 Task: Use the formula "BITXOR" in spreadsheet "Project protfolio".
Action: Mouse moved to (136, 82)
Screenshot: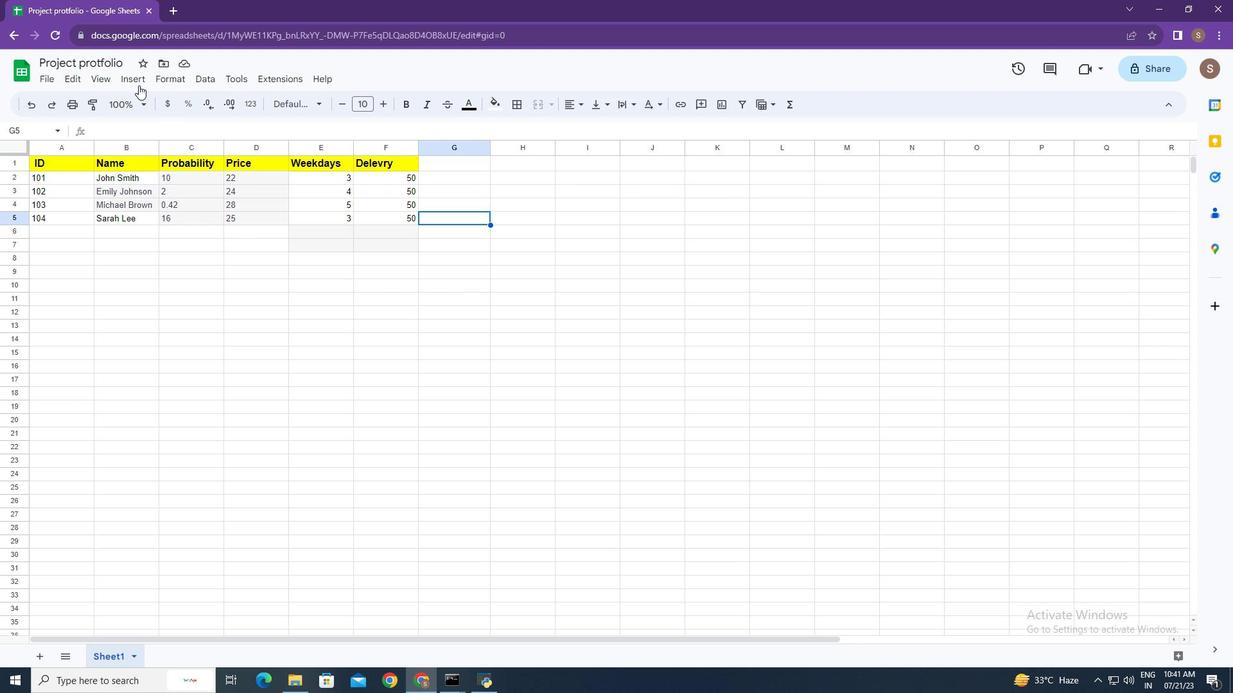 
Action: Mouse pressed left at (136, 82)
Screenshot: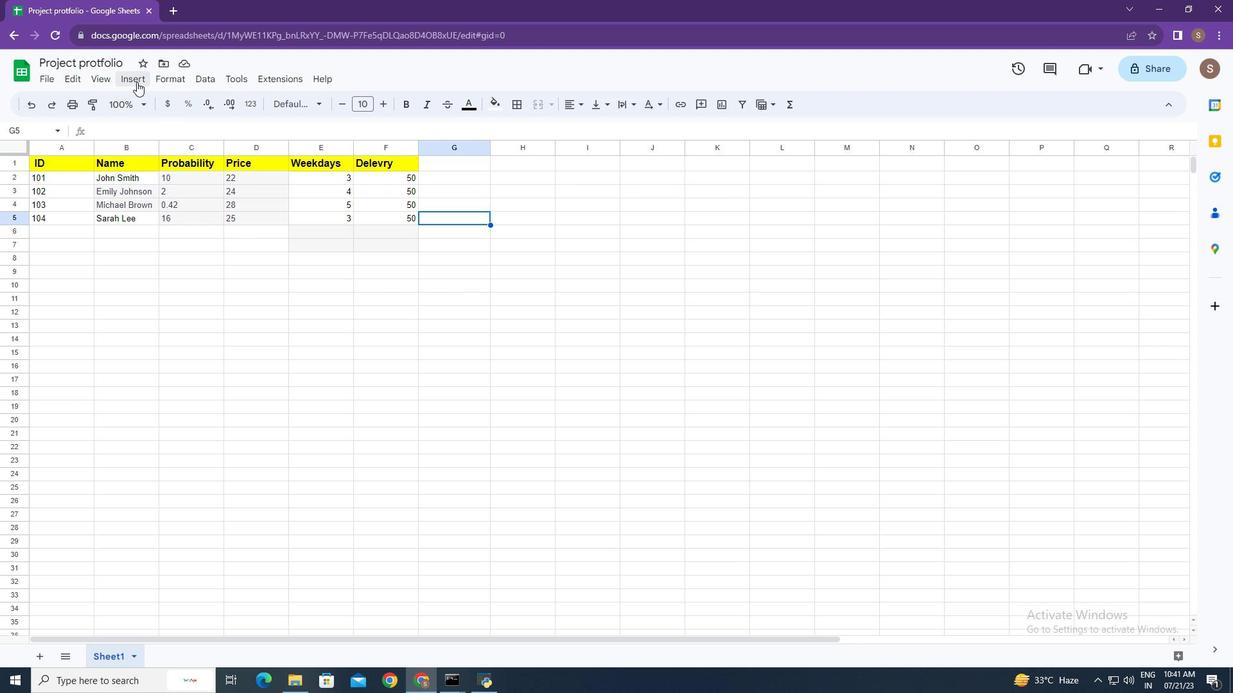 
Action: Mouse moved to (210, 300)
Screenshot: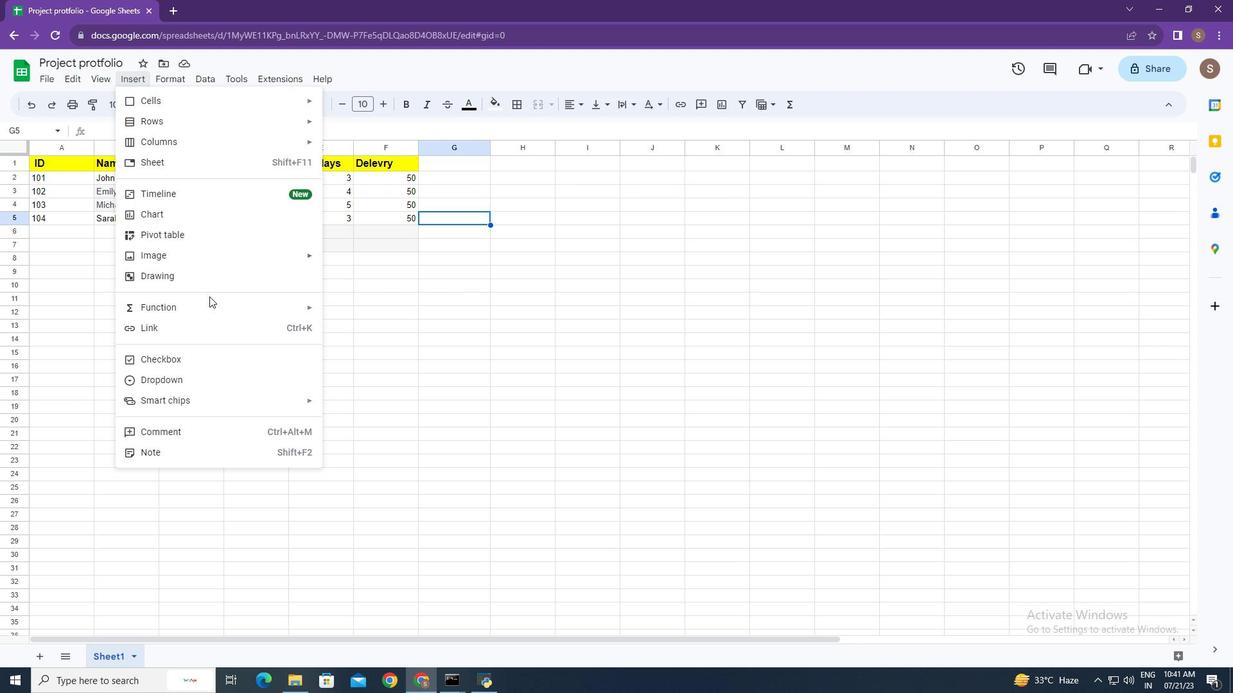 
Action: Mouse pressed left at (210, 300)
Screenshot: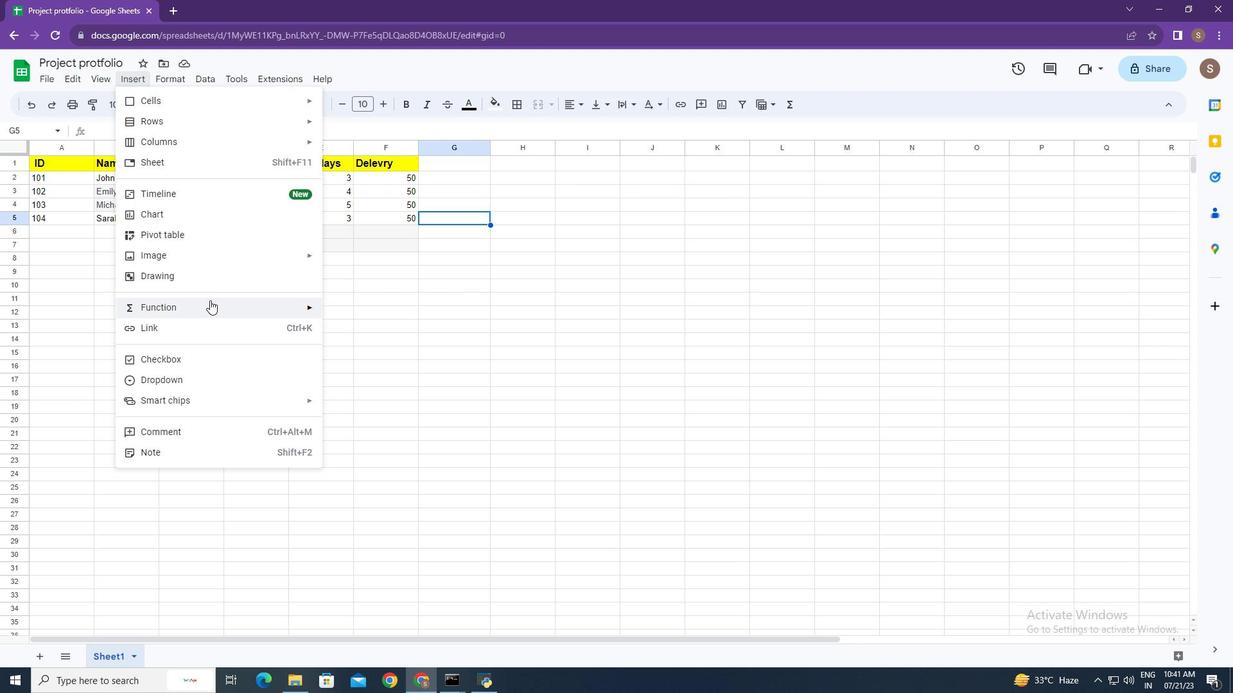 
Action: Mouse moved to (372, 294)
Screenshot: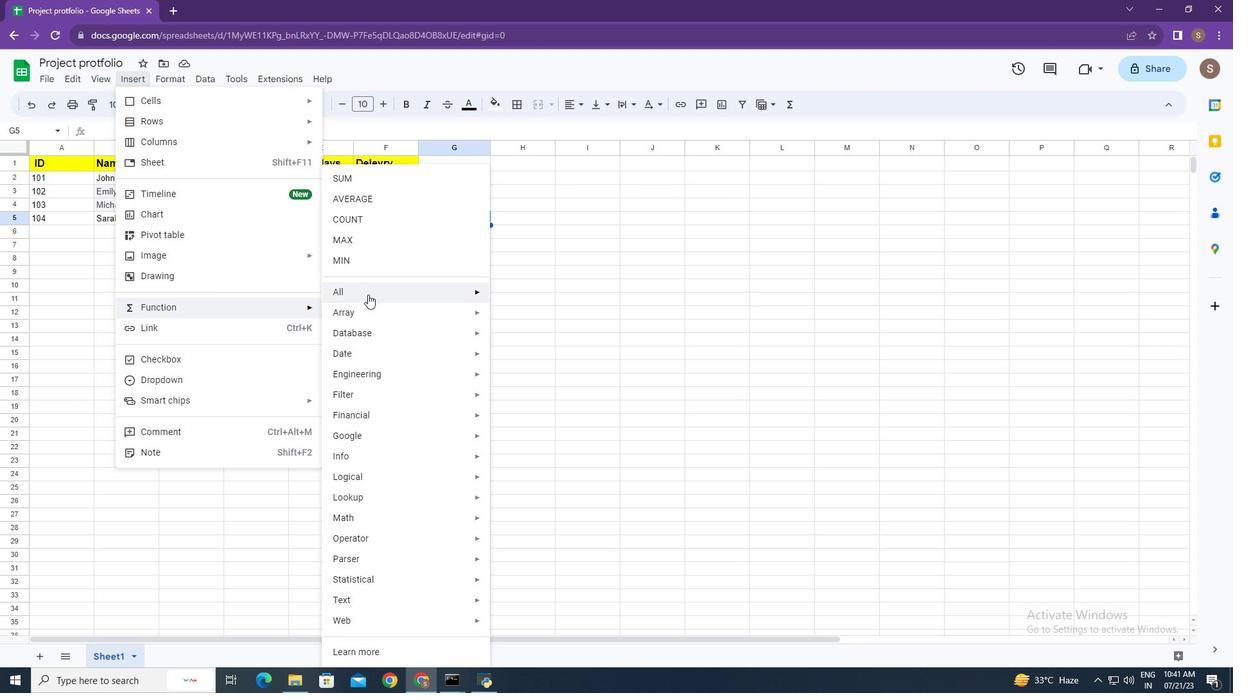 
Action: Mouse pressed left at (372, 294)
Screenshot: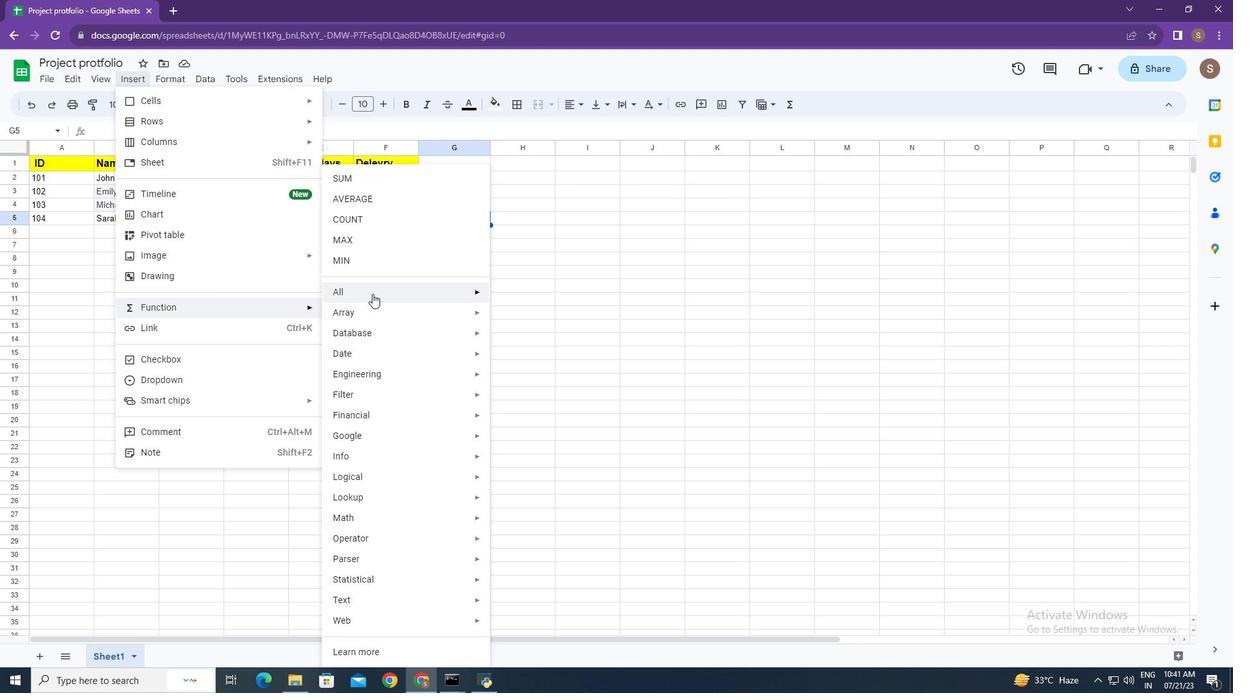 
Action: Mouse moved to (560, 427)
Screenshot: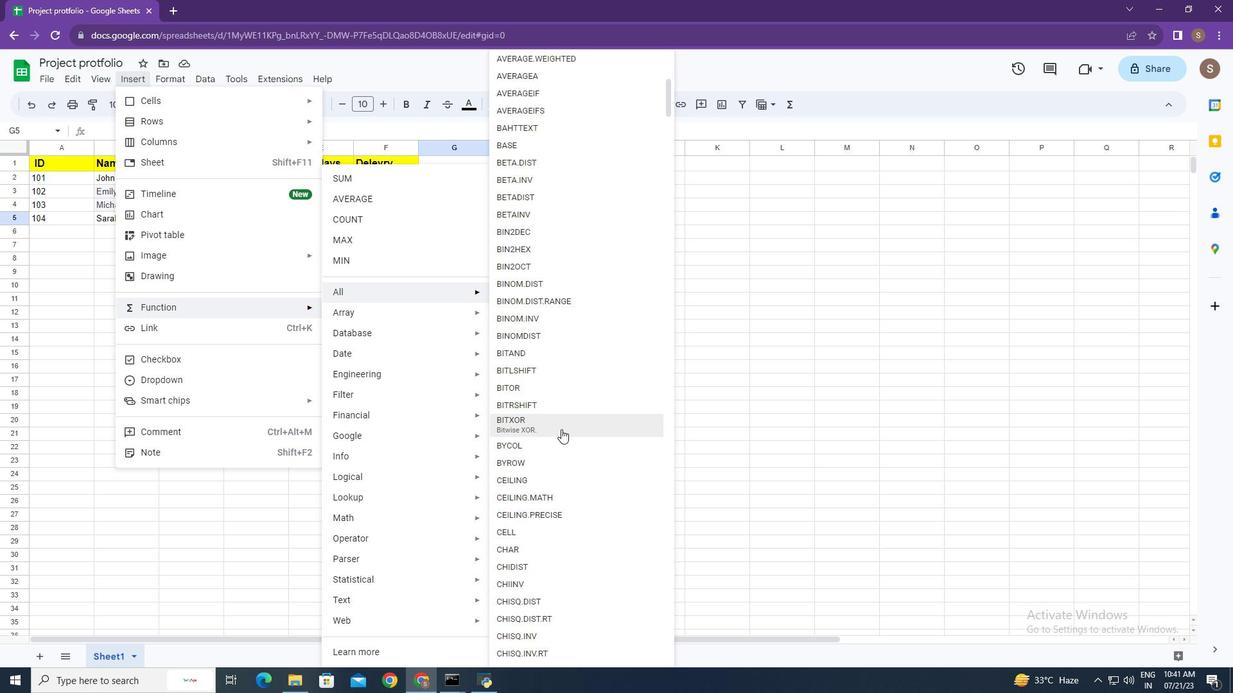
Action: Mouse pressed left at (560, 427)
Screenshot: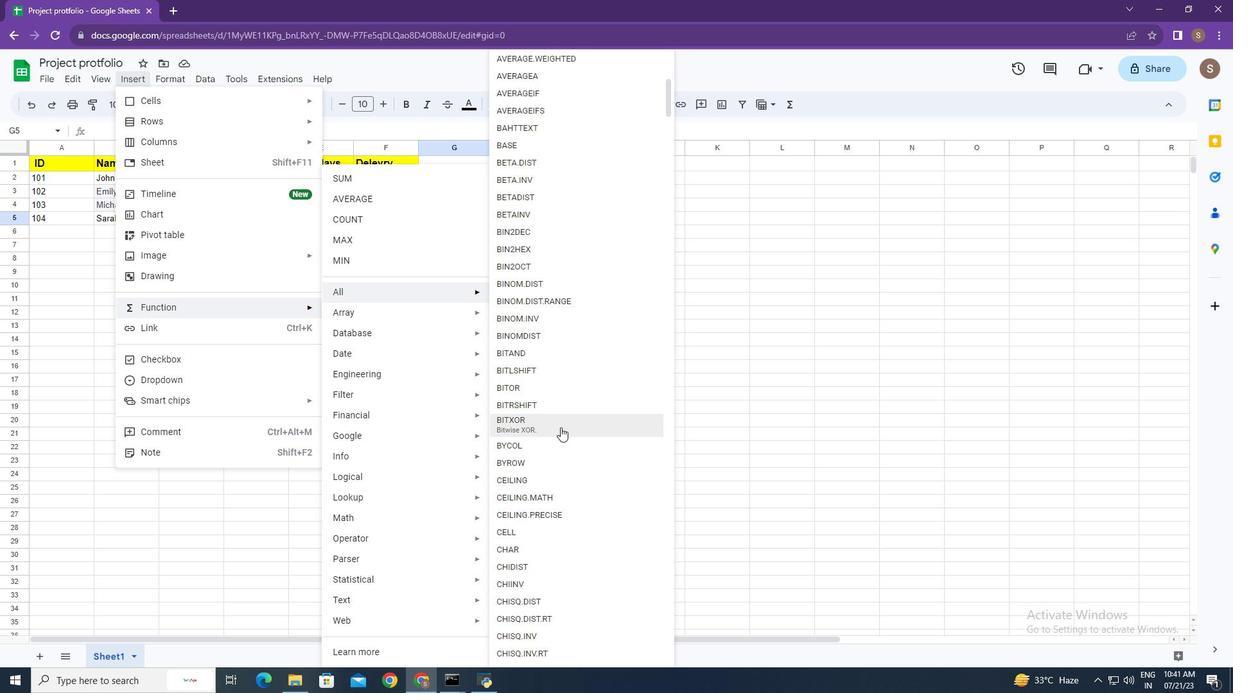 
Action: Mouse moved to (382, 263)
Screenshot: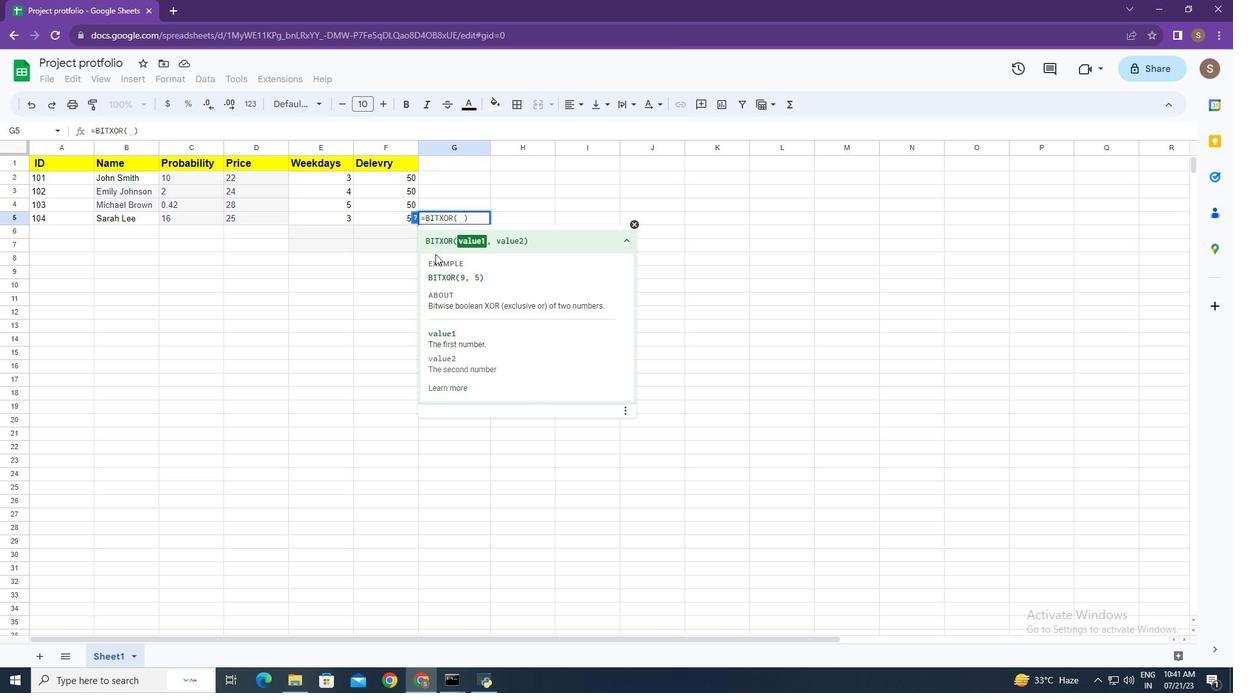 
Action: Key pressed 9,<Key.space>5<Key.enter>
Screenshot: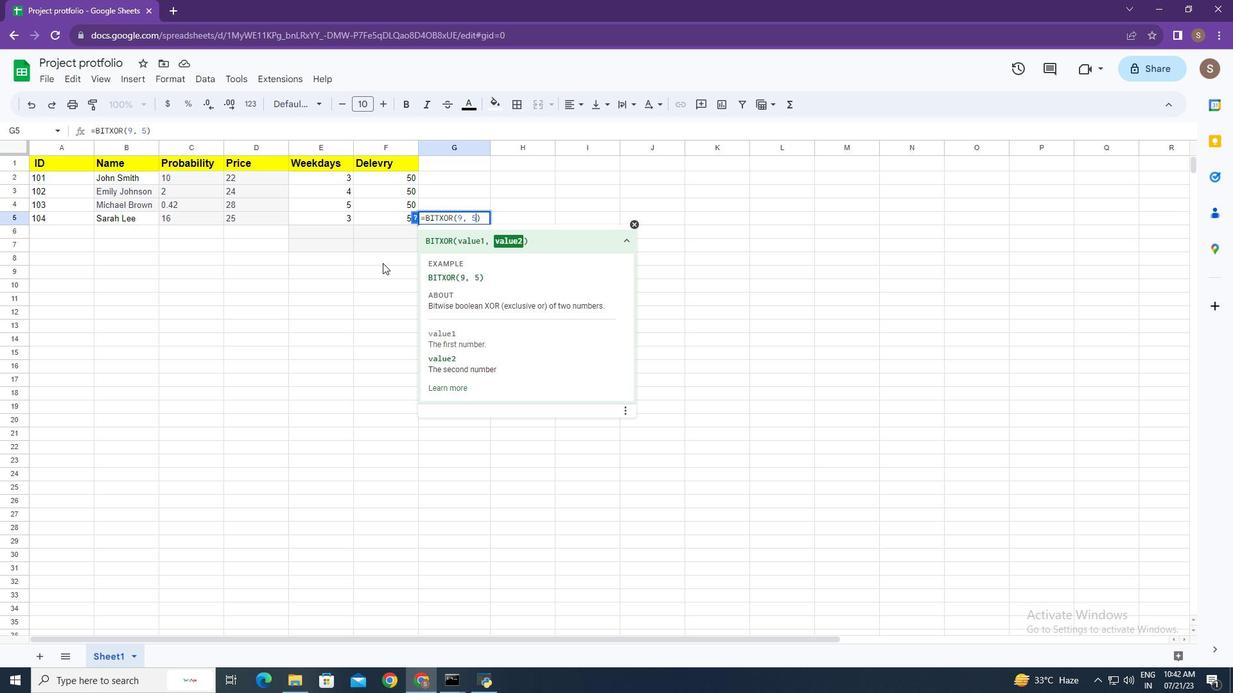 
Action: Mouse moved to (385, 276)
Screenshot: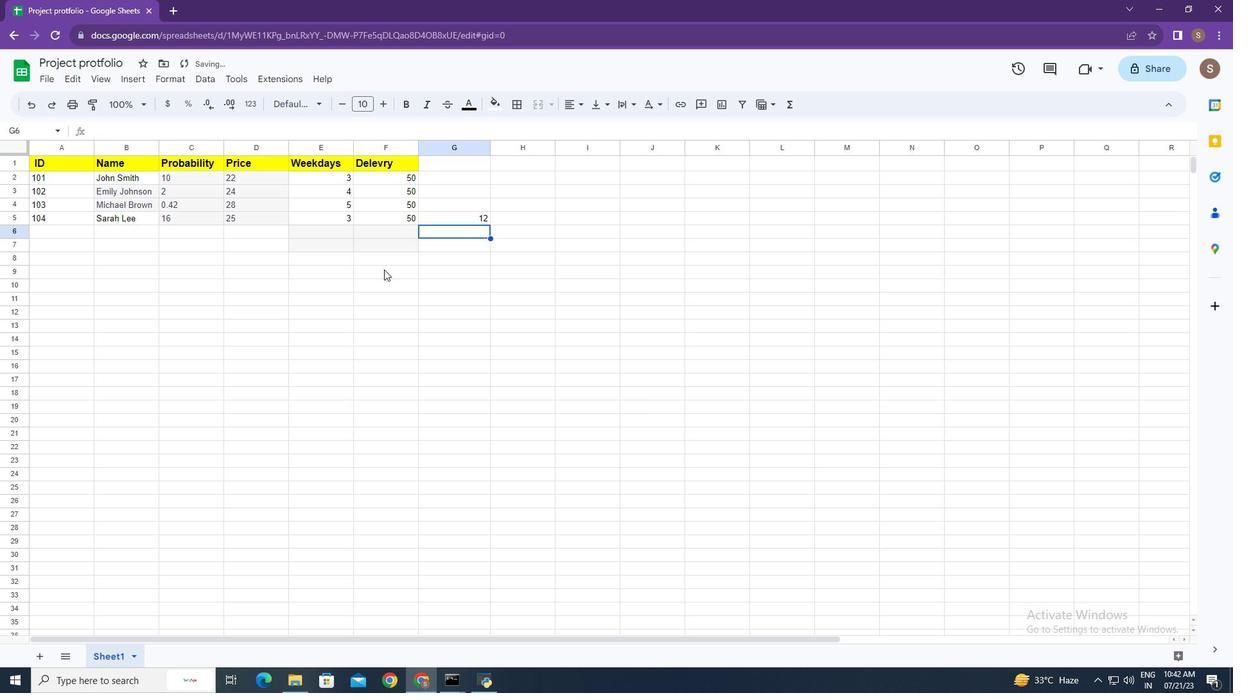
